 Task: Add author Dwight Schrute.
Action: Mouse moved to (626, 57)
Screenshot: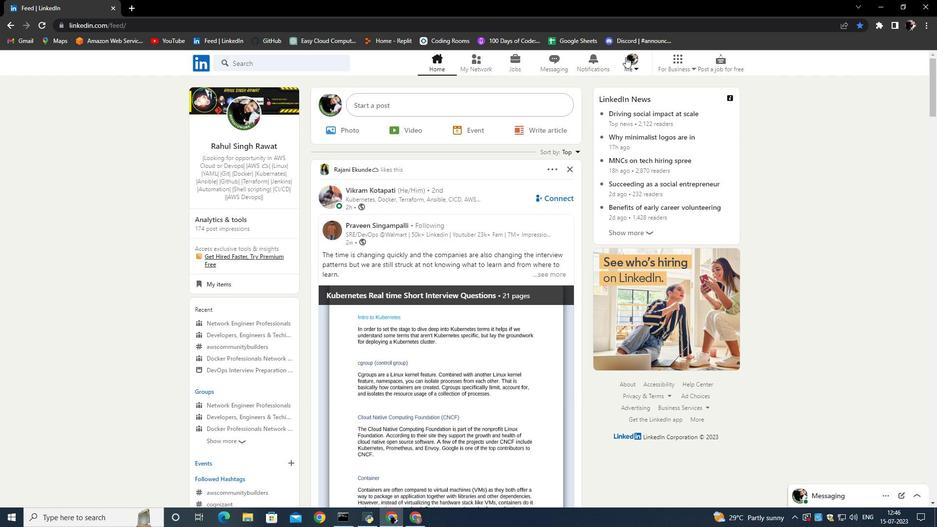
Action: Mouse pressed left at (626, 57)
Screenshot: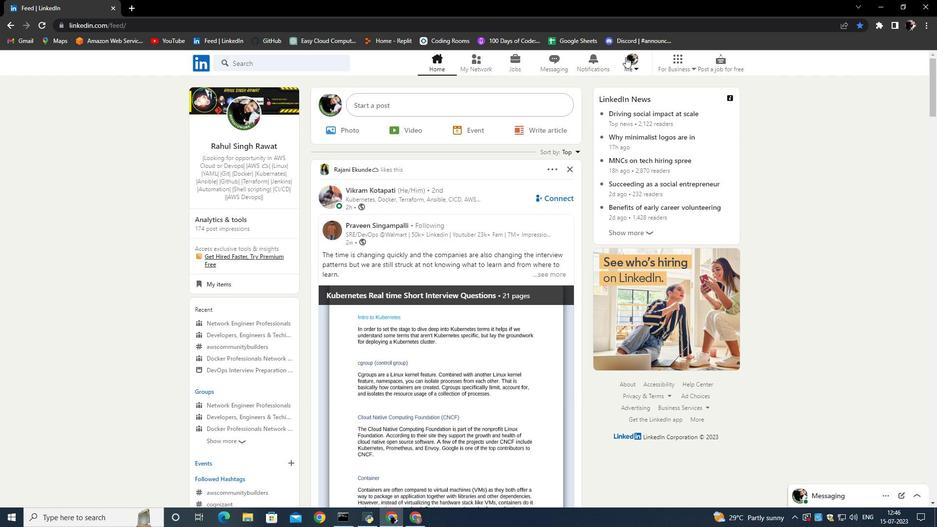 
Action: Mouse moved to (533, 140)
Screenshot: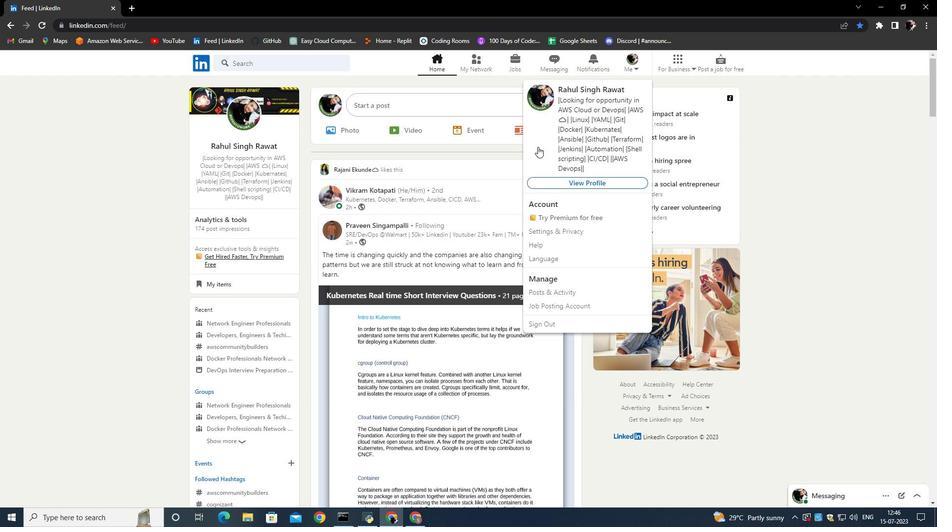 
Action: Mouse pressed left at (533, 140)
Screenshot: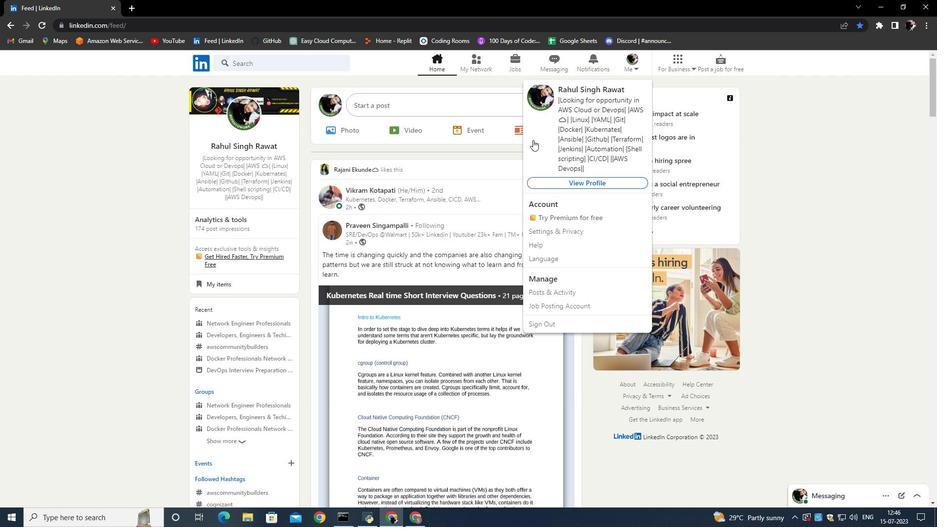 
Action: Mouse moved to (307, 369)
Screenshot: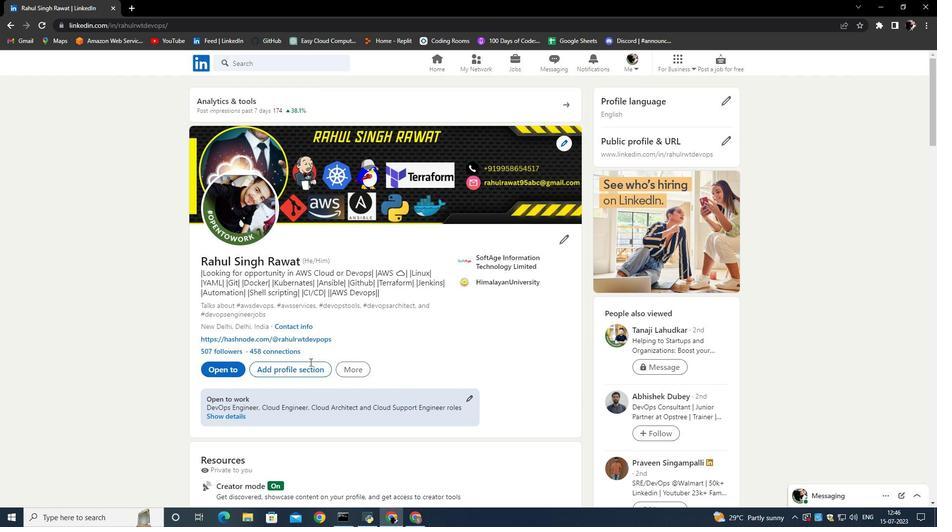 
Action: Mouse pressed left at (307, 369)
Screenshot: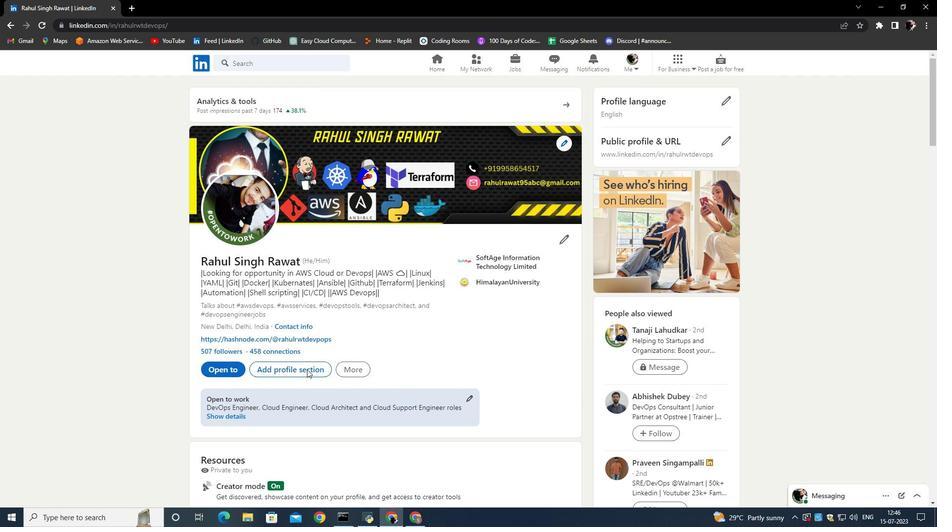 
Action: Mouse moved to (370, 271)
Screenshot: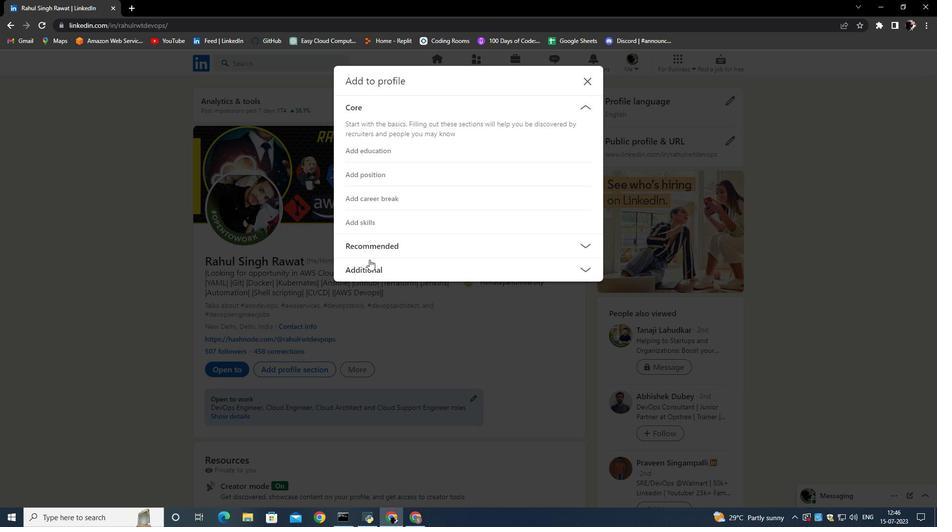 
Action: Mouse pressed left at (370, 271)
Screenshot: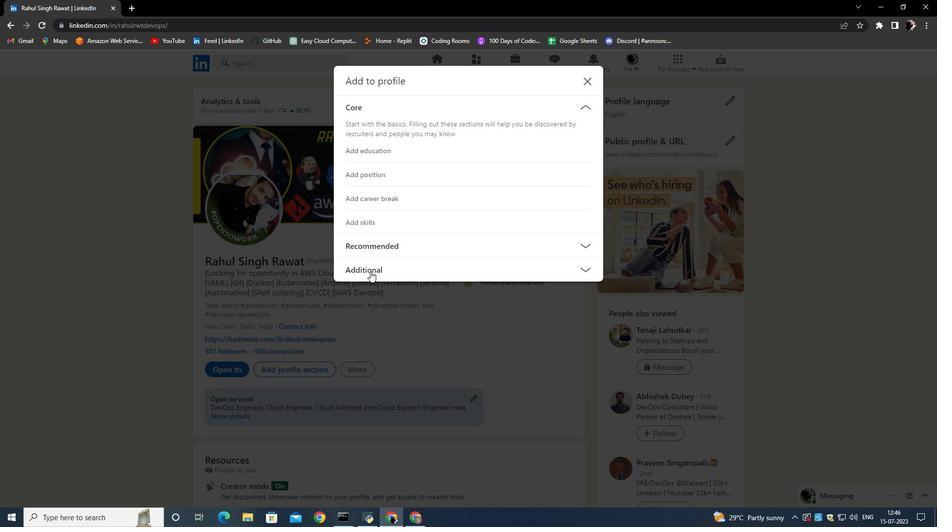
Action: Mouse moved to (367, 224)
Screenshot: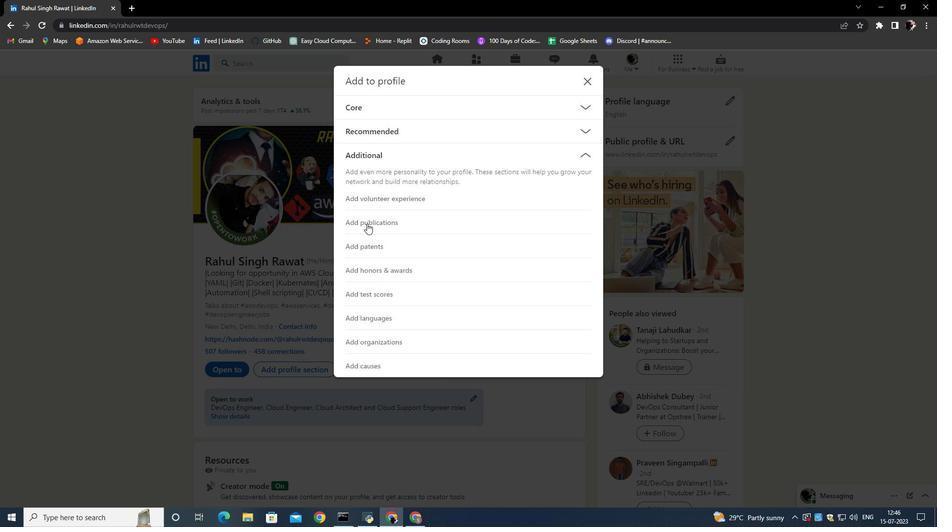 
Action: Mouse pressed left at (367, 224)
Screenshot: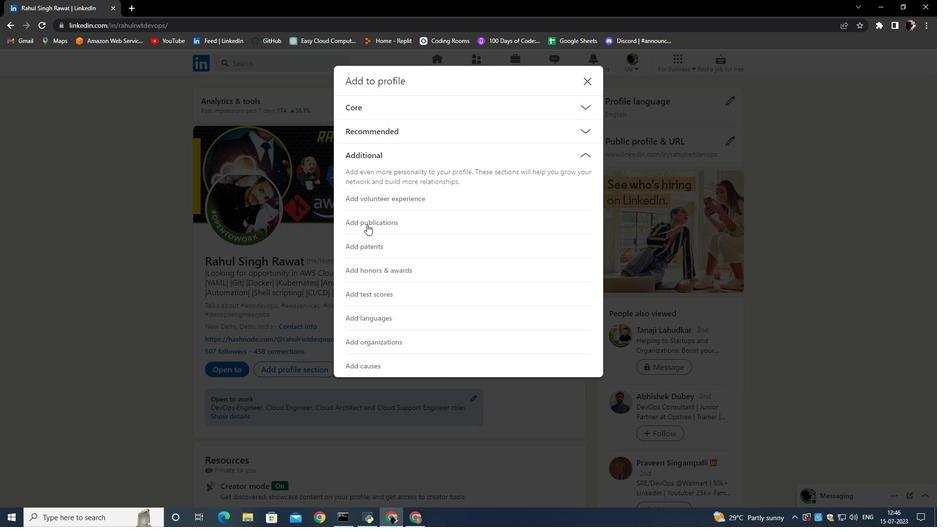 
Action: Mouse moved to (337, 273)
Screenshot: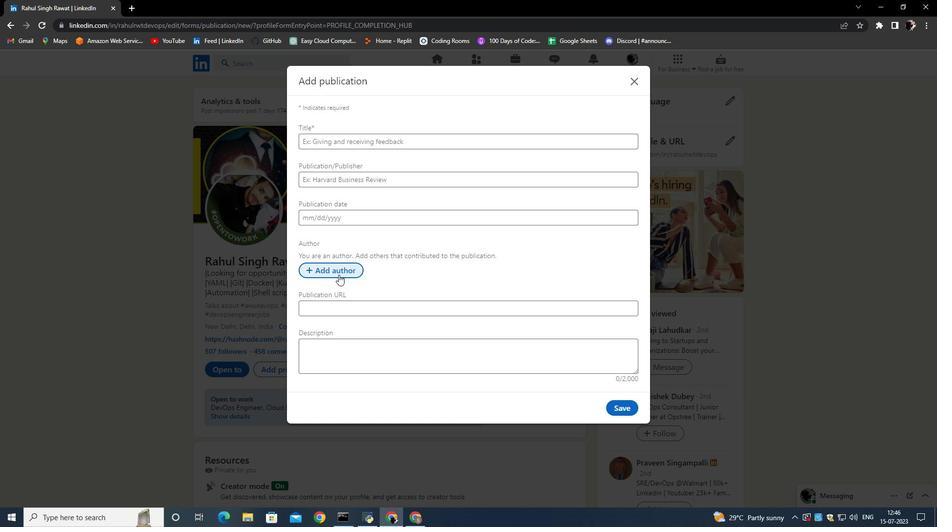 
Action: Mouse pressed left at (337, 273)
Screenshot: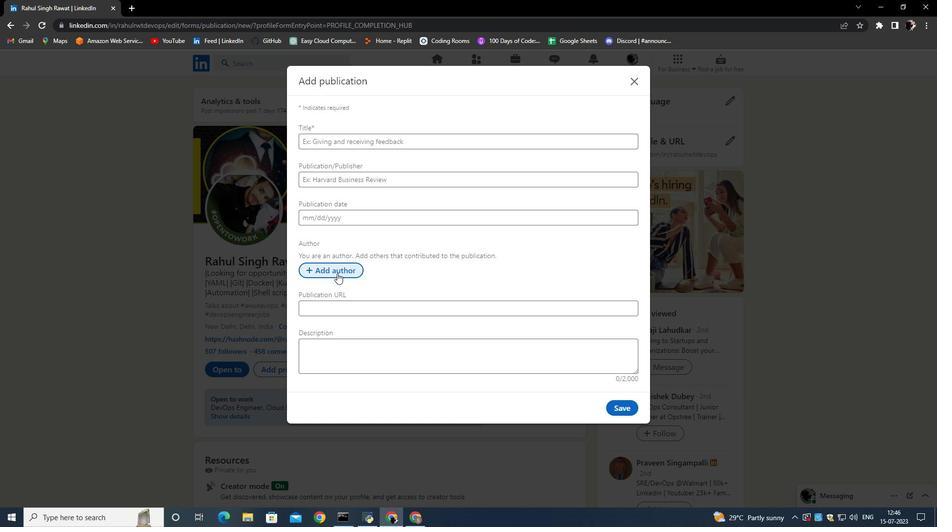 
Action: Mouse moved to (337, 267)
Screenshot: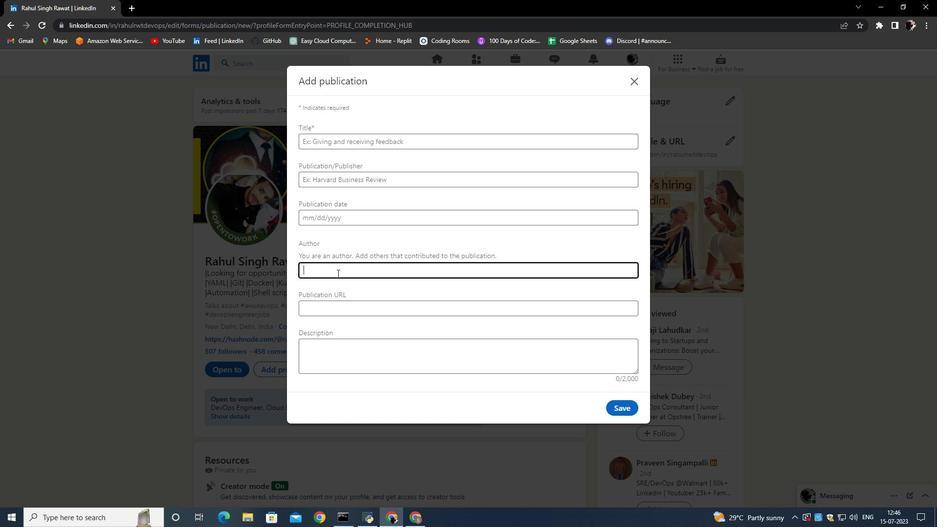 
Action: Mouse pressed left at (337, 267)
Screenshot: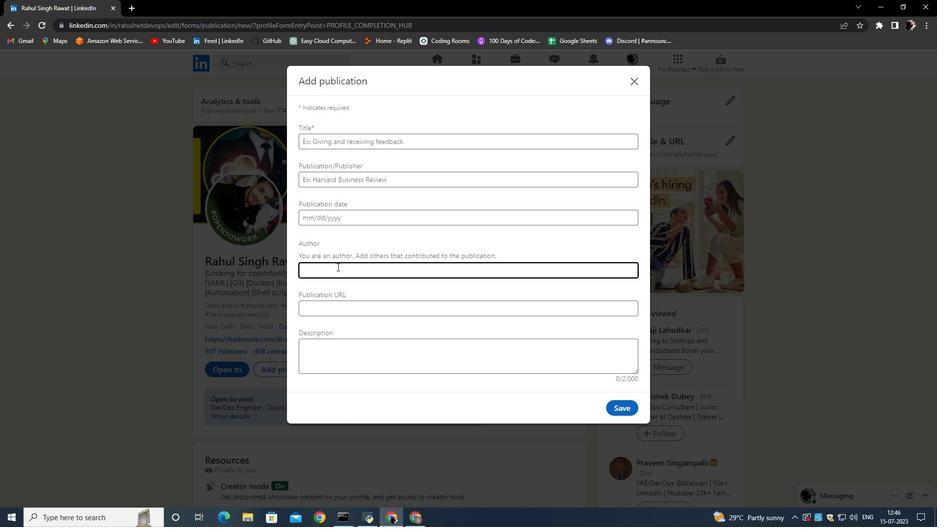 
Action: Key pressed <Key.caps_lock>D<Key.caps_lock>wight<Key.space><Key.caps_lock>S<Key.caps_lock>chrute<Key.enter>
Screenshot: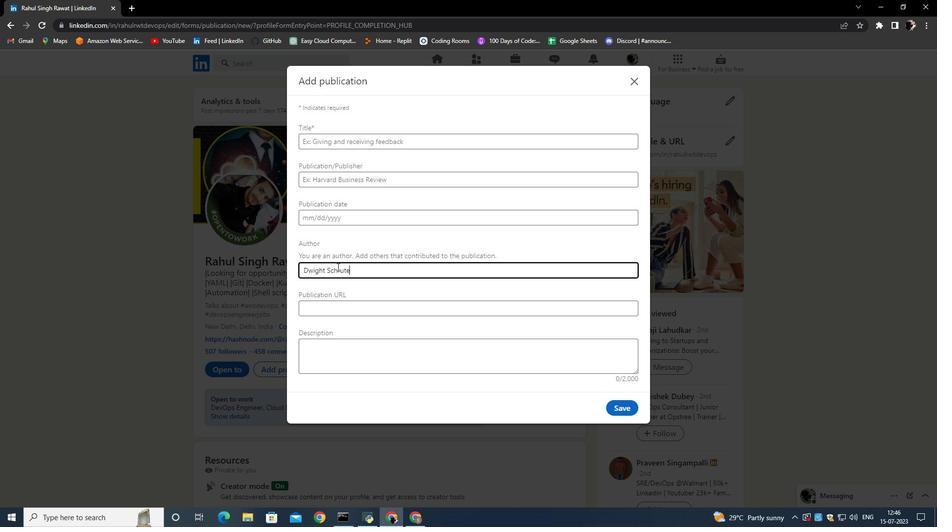 
Action: Mouse moved to (359, 283)
Screenshot: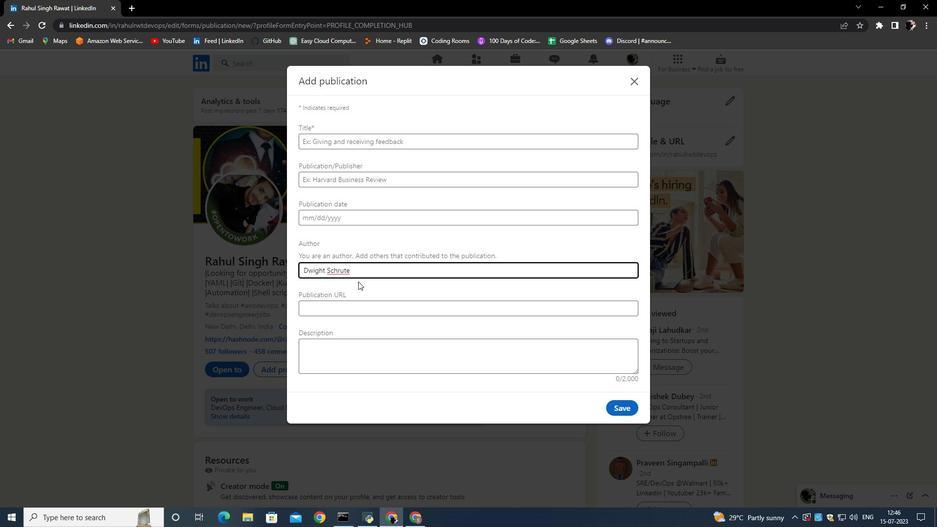 
Action: Mouse pressed left at (359, 283)
Screenshot: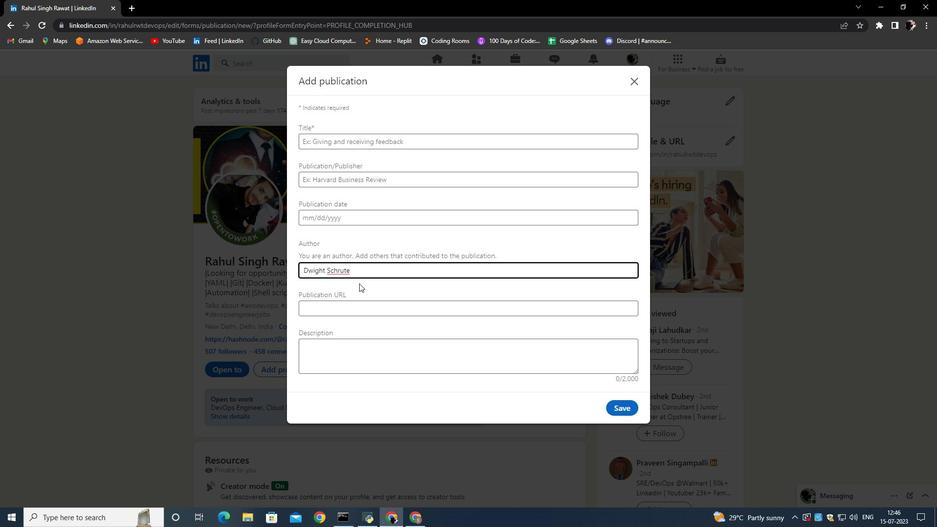 
